 Task: In the Company casio.com, Add note: 'Share a customer's success story in the company's newsletter.'. Mark checkbox to create task to follow up ': In 2 weeks'. Create task, with  description: Follow up on Payment, Add due date: In 3 Business Days; Add reminder: 30 Minutes before. Set Priority Medium and add note: Review the attached proposal before the meeting and highlight the key benefits for the client.. Logged in from softage.5@softage.net
Action: Mouse moved to (82, 50)
Screenshot: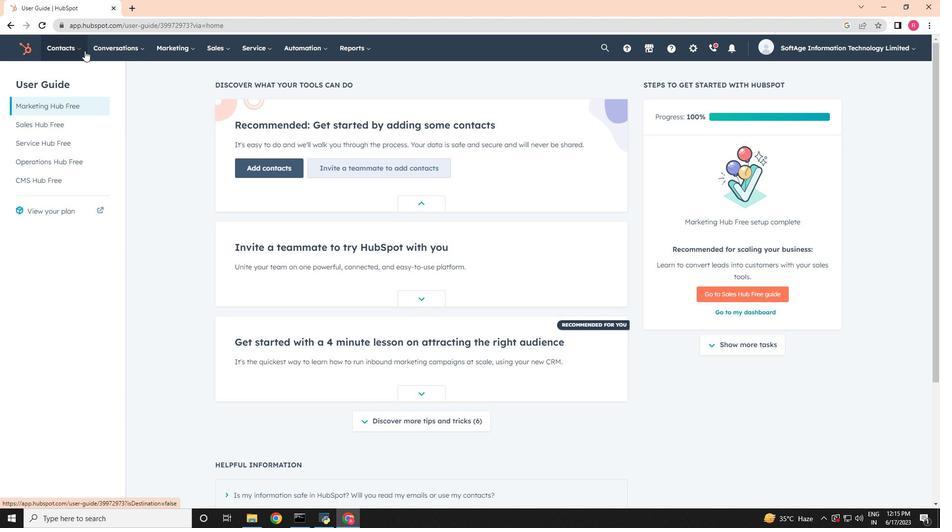 
Action: Mouse pressed left at (82, 50)
Screenshot: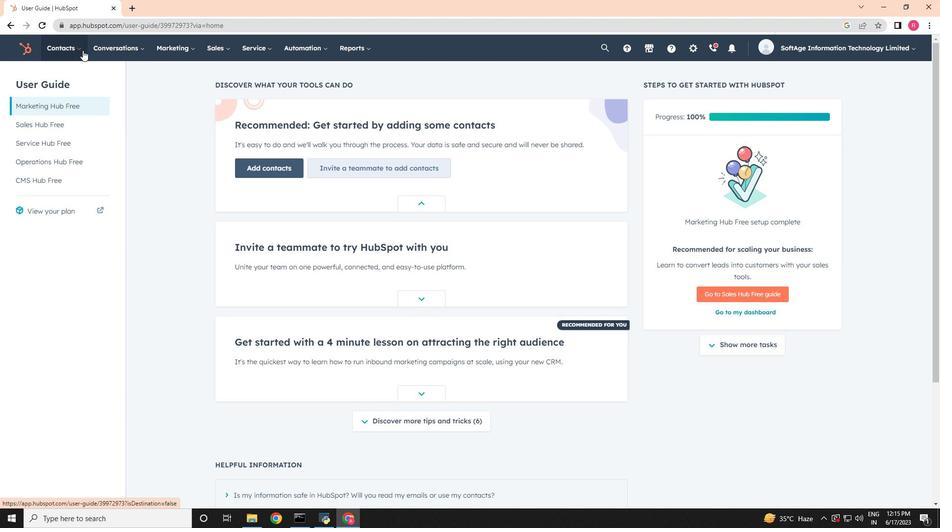 
Action: Mouse moved to (78, 95)
Screenshot: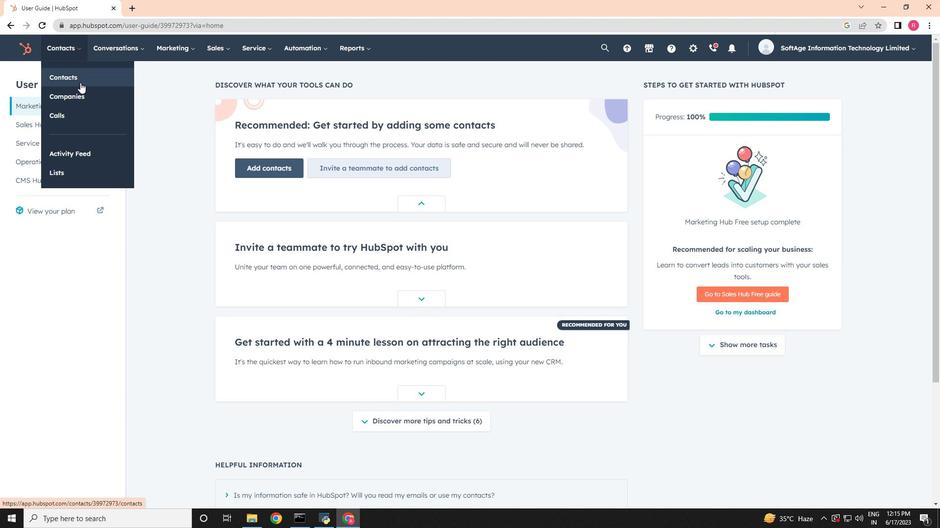 
Action: Mouse pressed left at (78, 95)
Screenshot: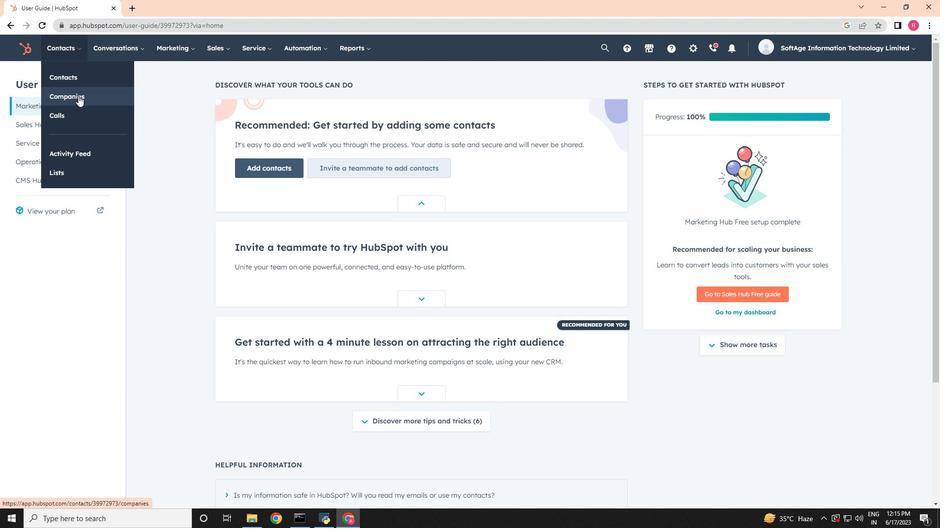 
Action: Mouse moved to (82, 161)
Screenshot: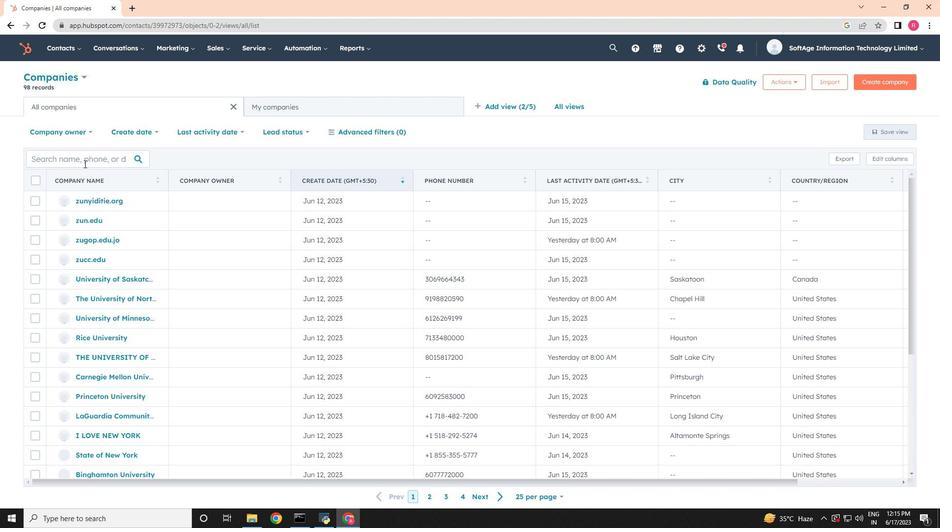 
Action: Mouse pressed left at (82, 161)
Screenshot: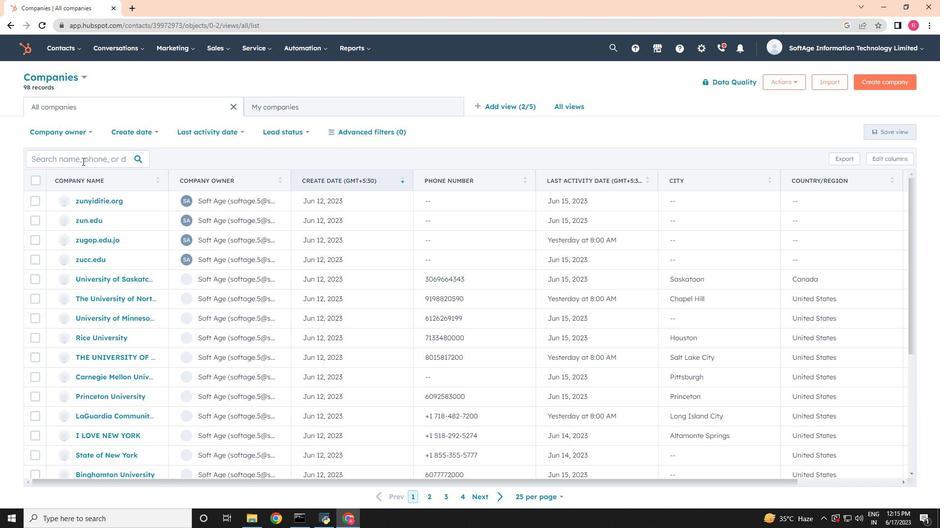 
Action: Key pressed casio.com
Screenshot: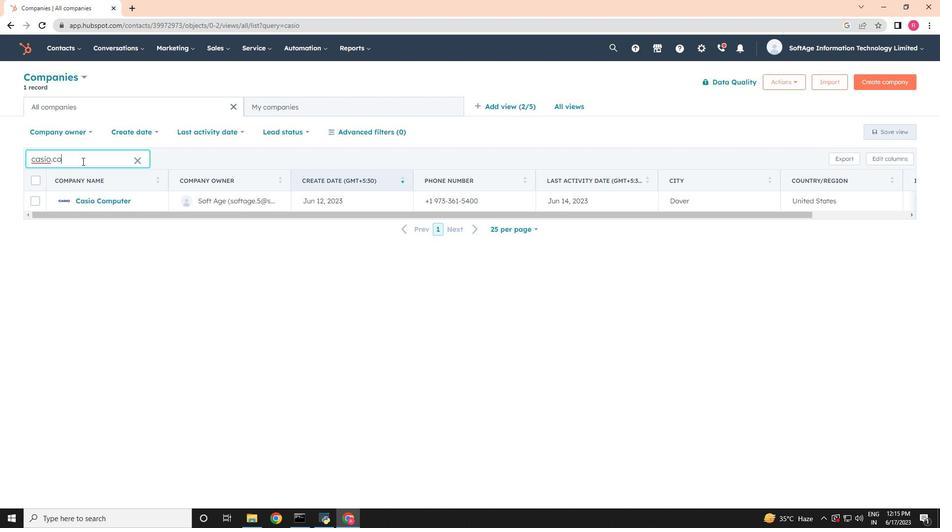 
Action: Mouse moved to (95, 201)
Screenshot: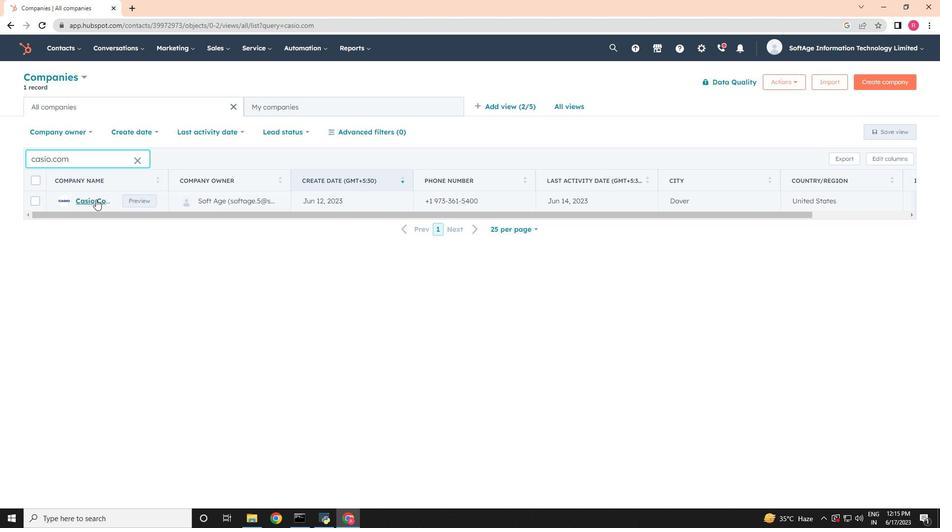 
Action: Mouse pressed left at (95, 201)
Screenshot: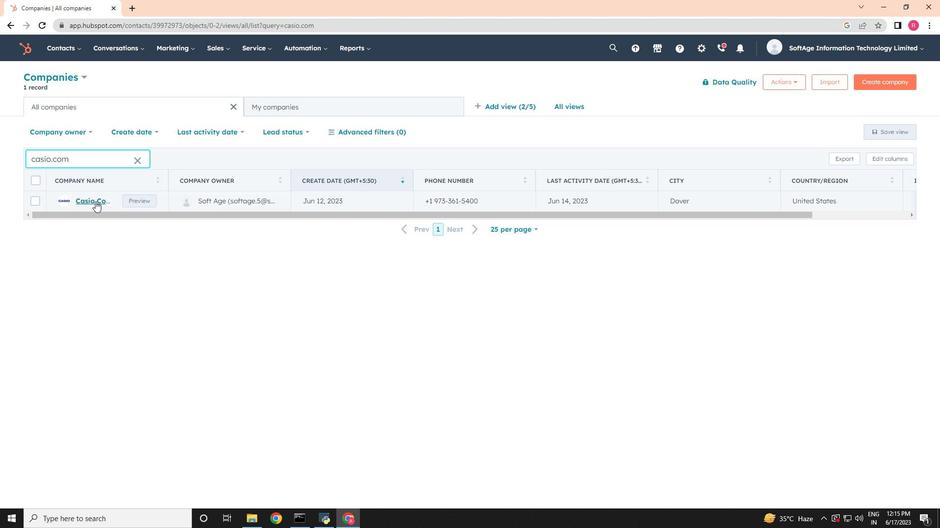 
Action: Mouse moved to (27, 167)
Screenshot: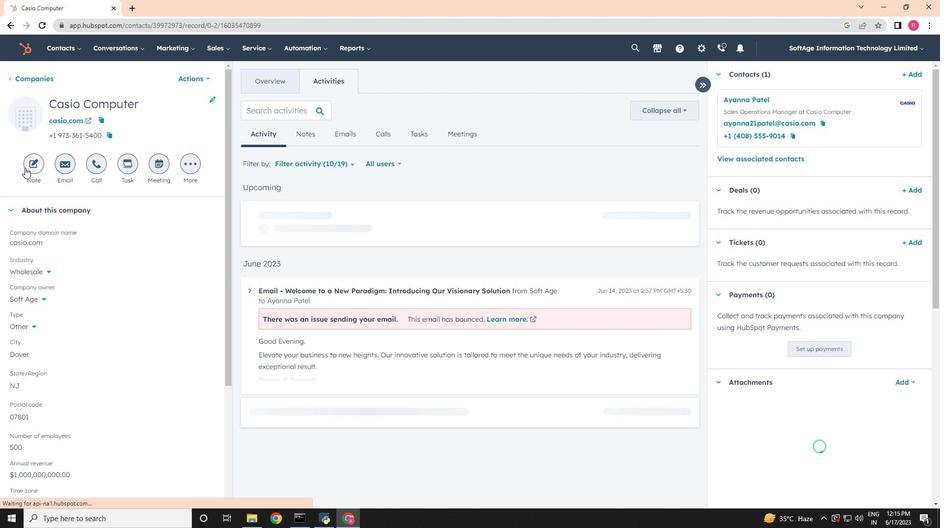 
Action: Mouse pressed left at (27, 167)
Screenshot: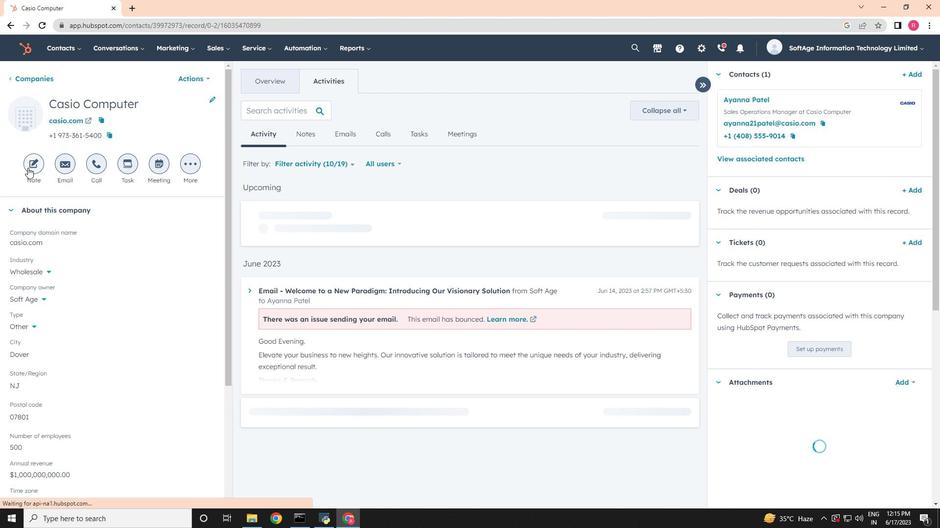 
Action: Mouse moved to (517, 434)
Screenshot: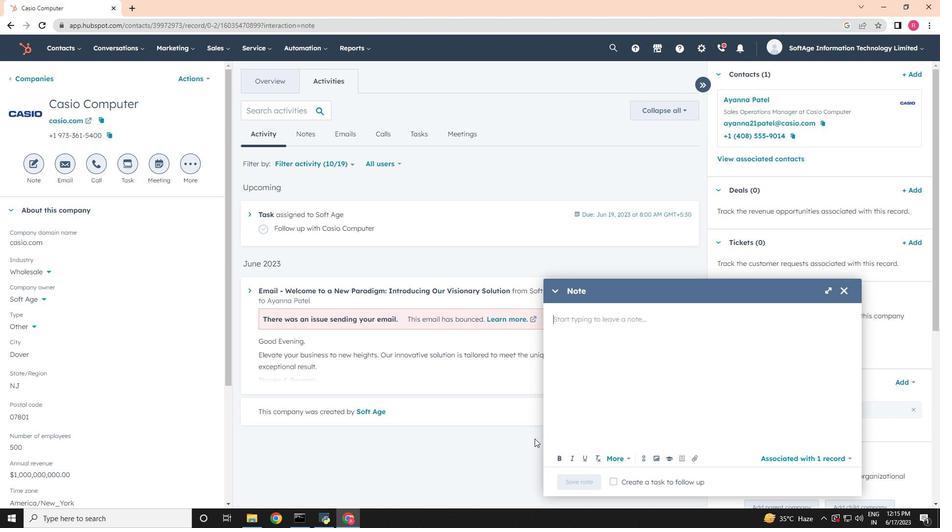 
Action: Key pressed <Key.shift>Share<Key.space>a<Key.space>customer<Key.space><Key.backspace>'s<Key.space>success<Key.space>story<Key.space>in<Key.space>the<Key.space>company<Key.space><Key.backspace>'s<Key.space>newsletter.
Screenshot: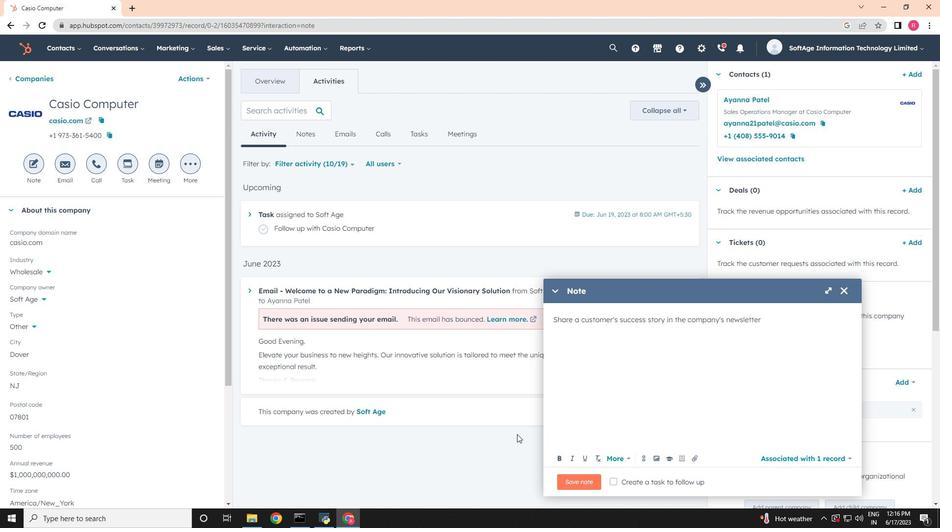
Action: Mouse moved to (618, 481)
Screenshot: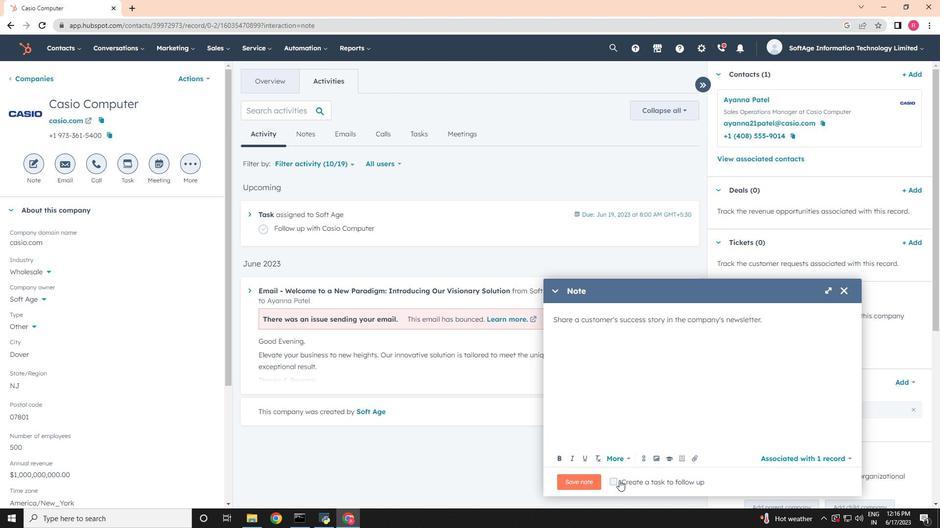 
Action: Mouse pressed left at (618, 481)
Screenshot: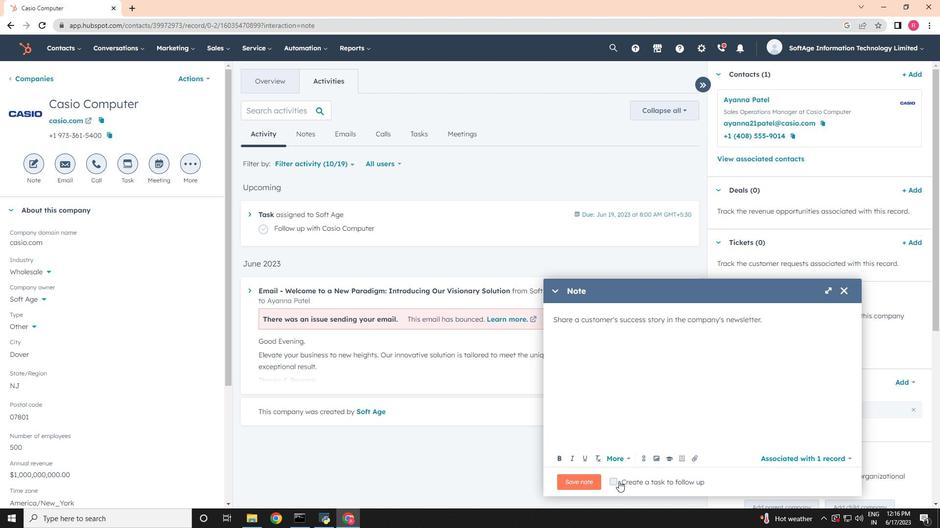 
Action: Mouse moved to (738, 483)
Screenshot: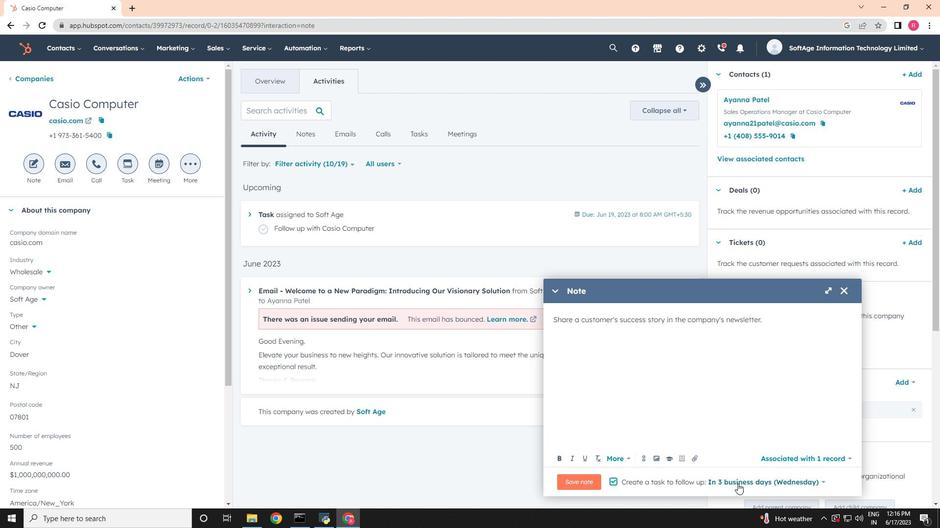 
Action: Mouse pressed left at (738, 483)
Screenshot: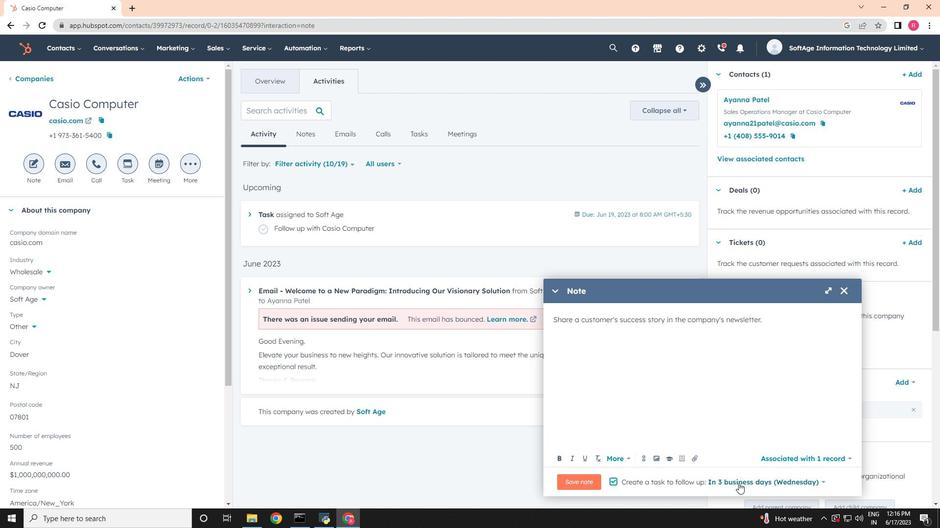 
Action: Mouse moved to (748, 426)
Screenshot: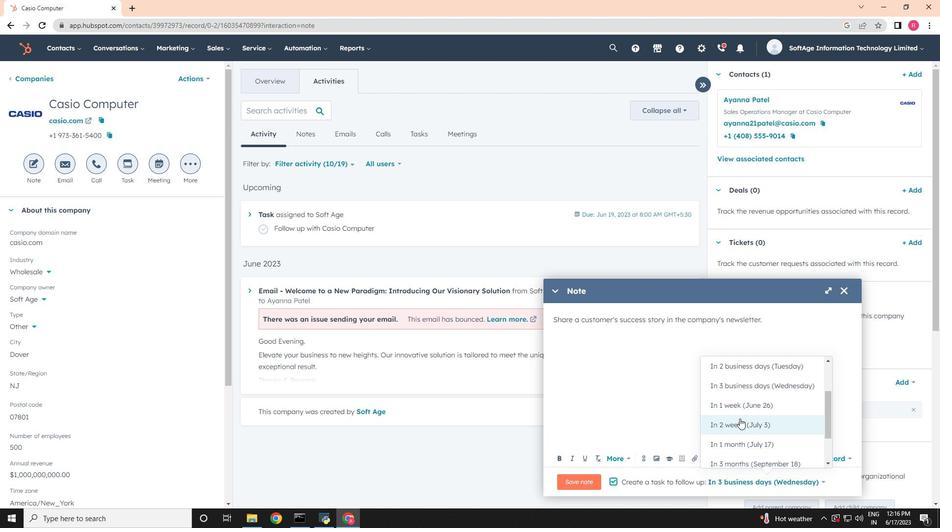 
Action: Mouse pressed left at (748, 426)
Screenshot: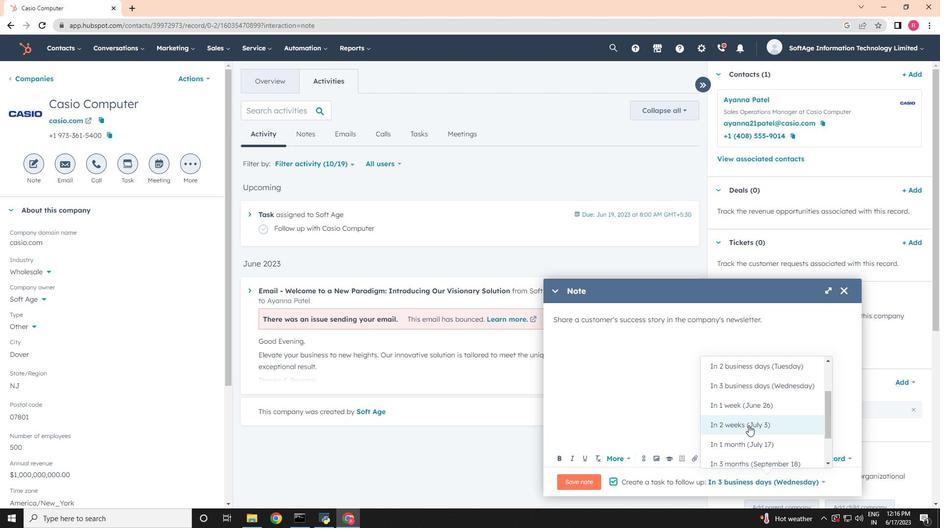 
Action: Mouse moved to (589, 479)
Screenshot: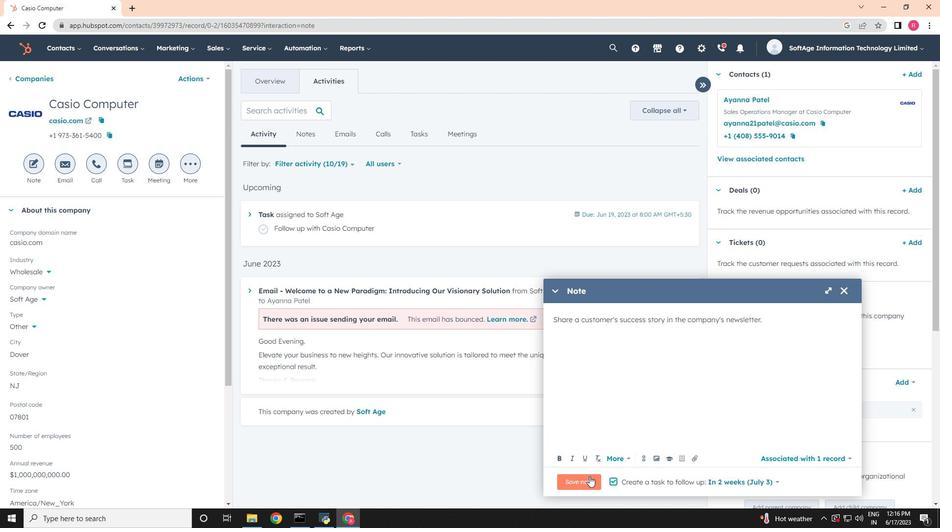 
Action: Mouse pressed left at (589, 479)
Screenshot: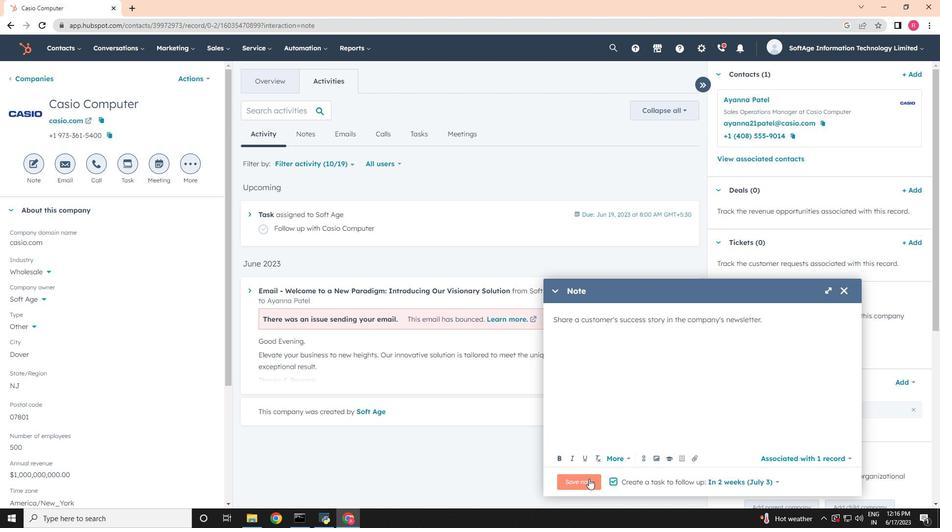 
Action: Mouse moved to (132, 161)
Screenshot: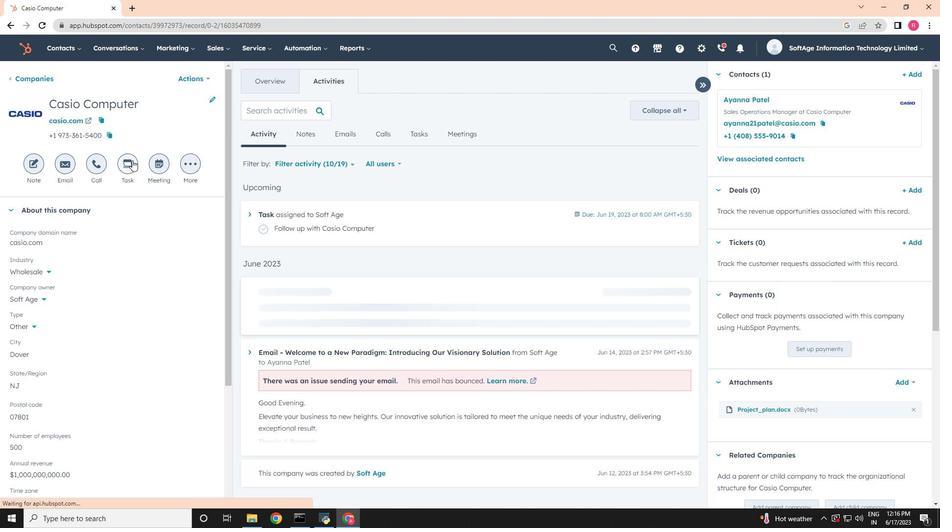 
Action: Mouse pressed left at (132, 161)
Screenshot: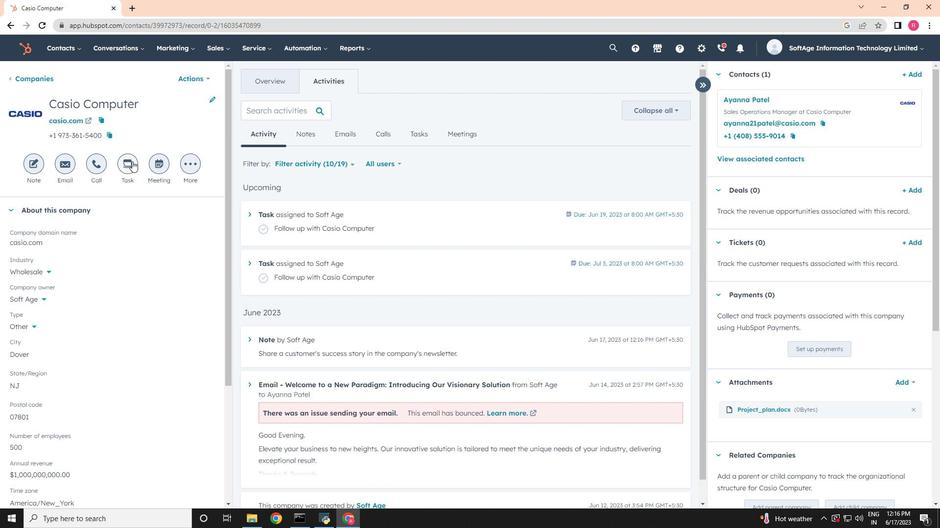 
Action: Mouse moved to (632, 295)
Screenshot: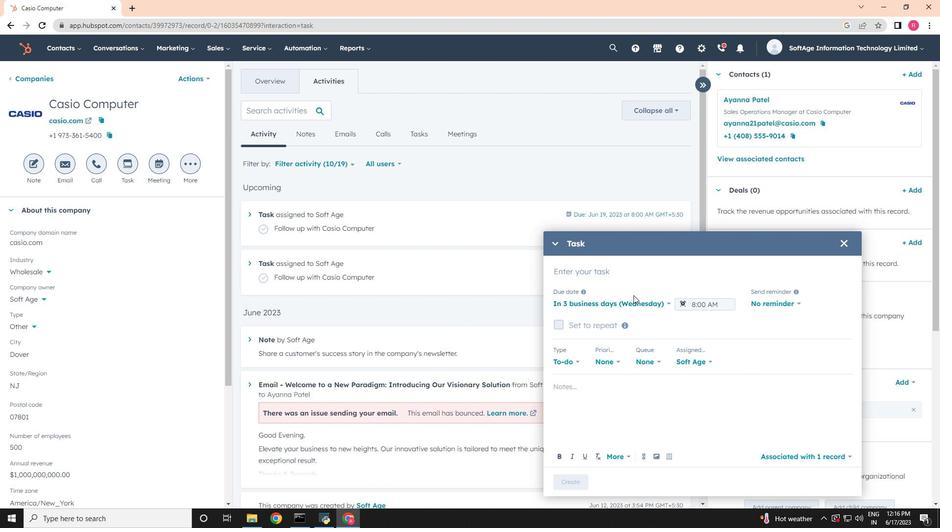 
Action: Key pressed <Key.shift>Follow<Key.space>up<Key.space>on<Key.space><Key.shift>Payment<Key.space>
Screenshot: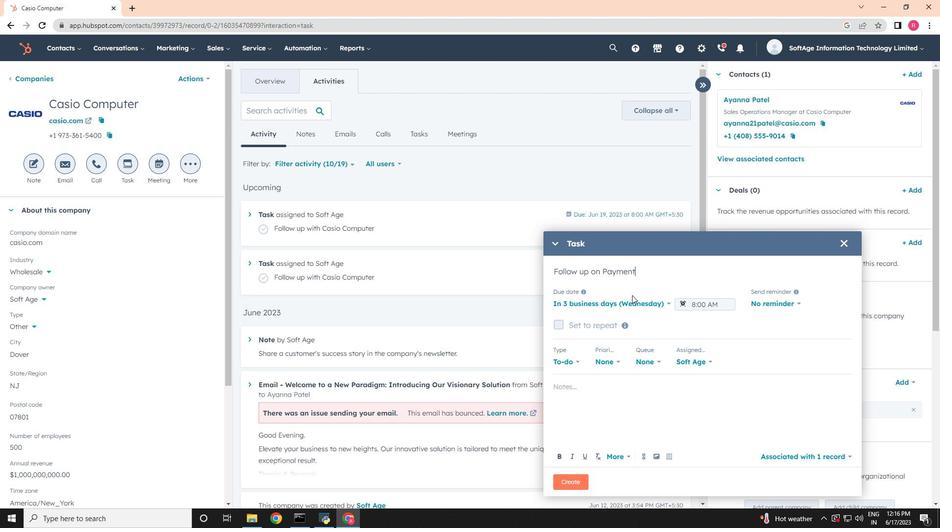 
Action: Mouse moved to (627, 306)
Screenshot: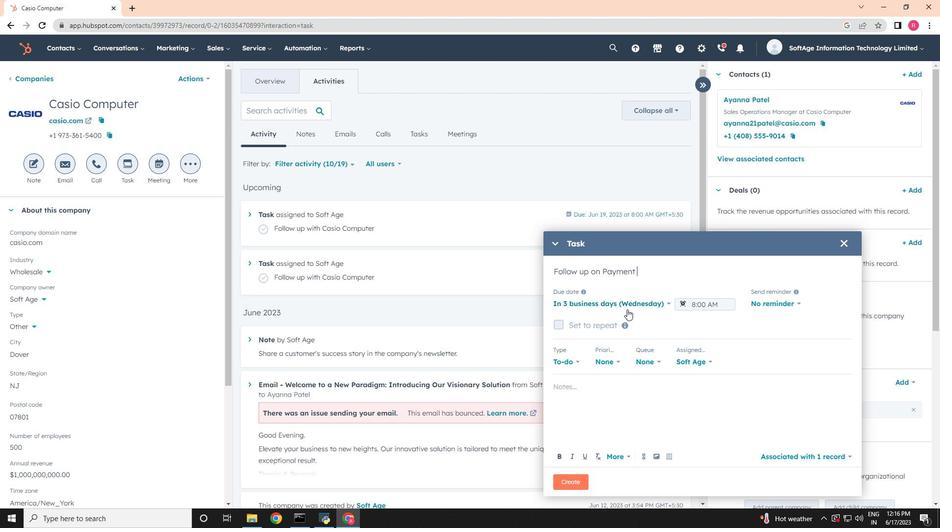 
Action: Mouse pressed left at (627, 306)
Screenshot: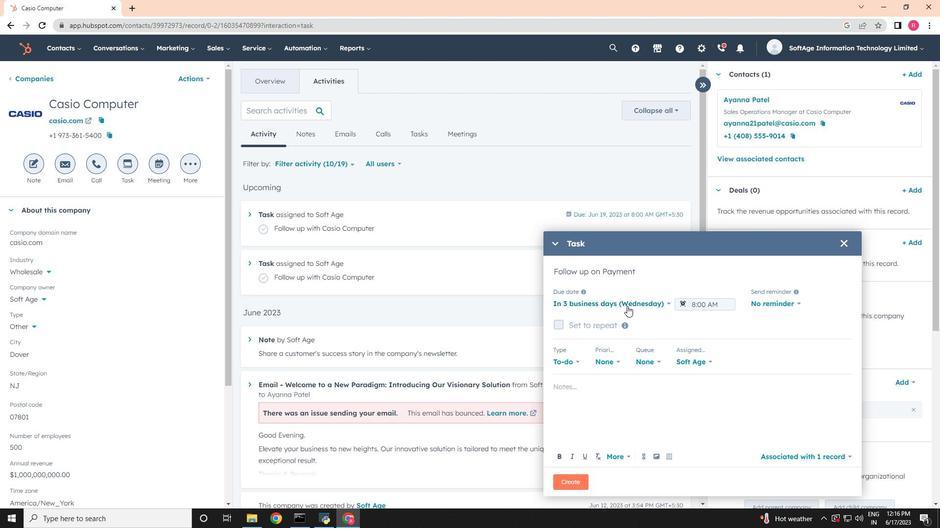 
Action: Mouse moved to (593, 345)
Screenshot: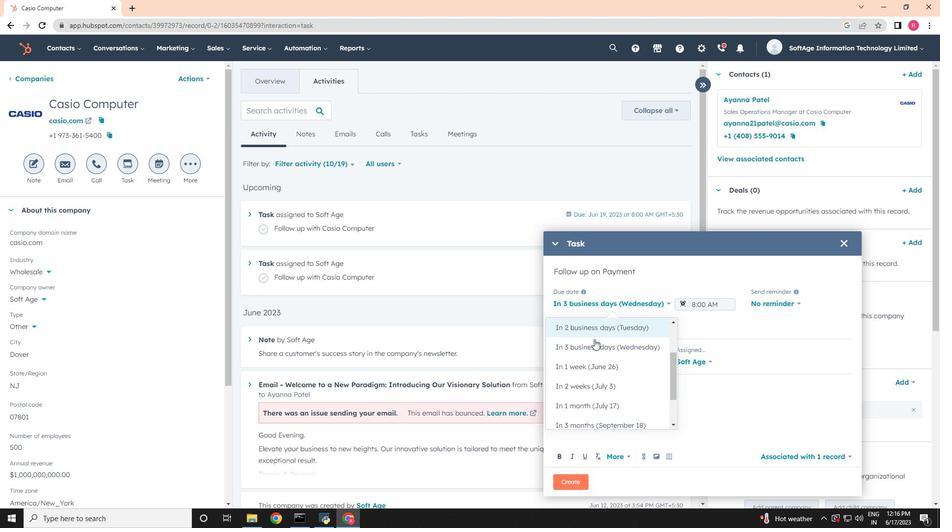 
Action: Mouse pressed left at (593, 345)
Screenshot: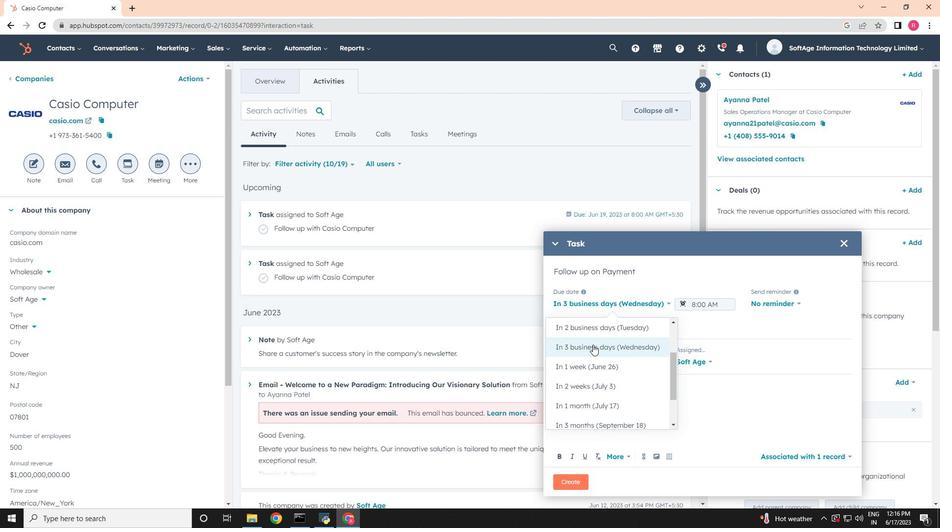 
Action: Mouse moved to (766, 306)
Screenshot: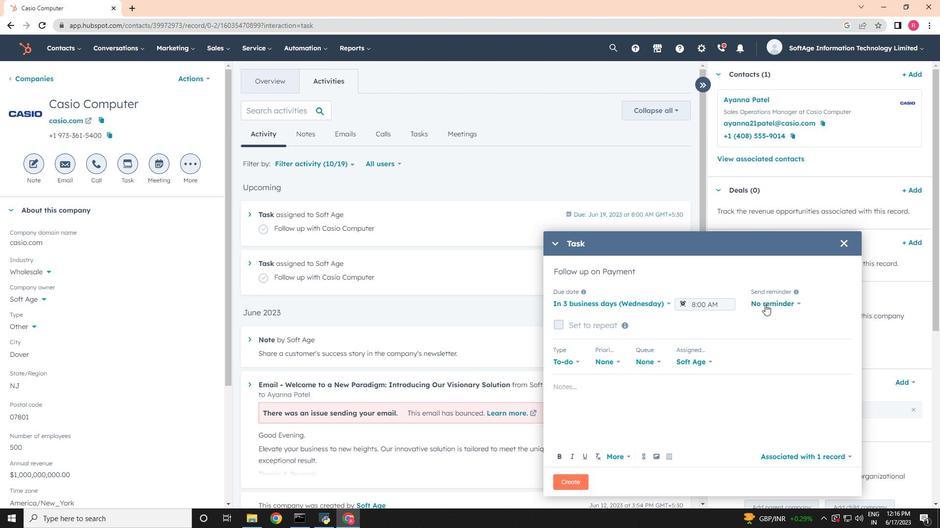 
Action: Mouse pressed left at (766, 306)
Screenshot: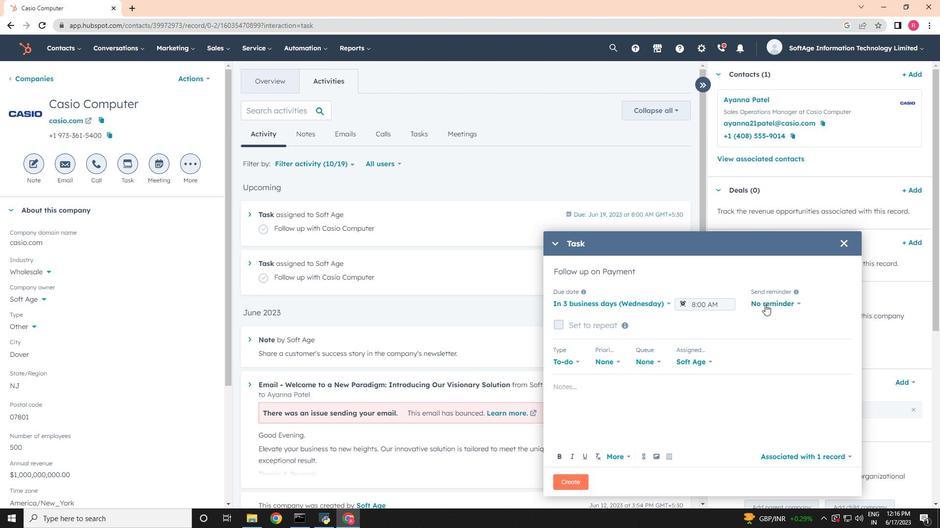 
Action: Mouse moved to (749, 365)
Screenshot: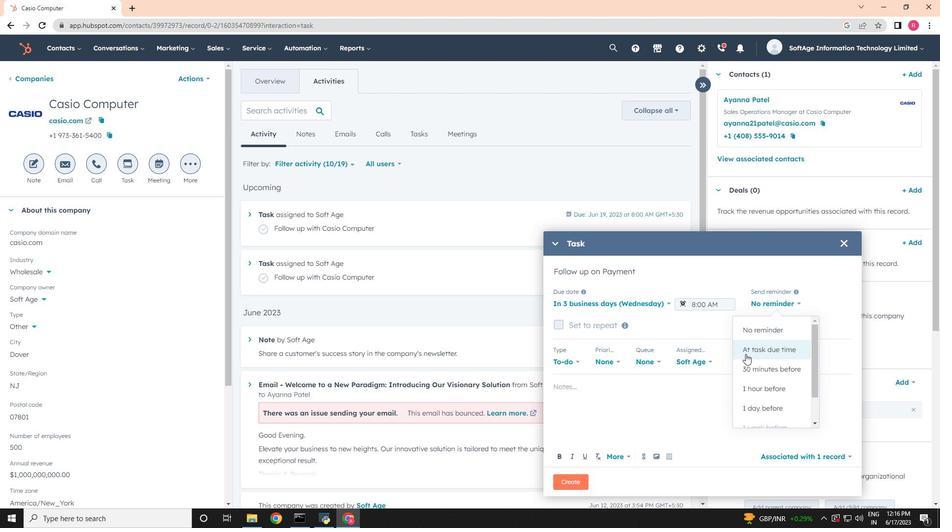 
Action: Mouse pressed left at (749, 365)
Screenshot: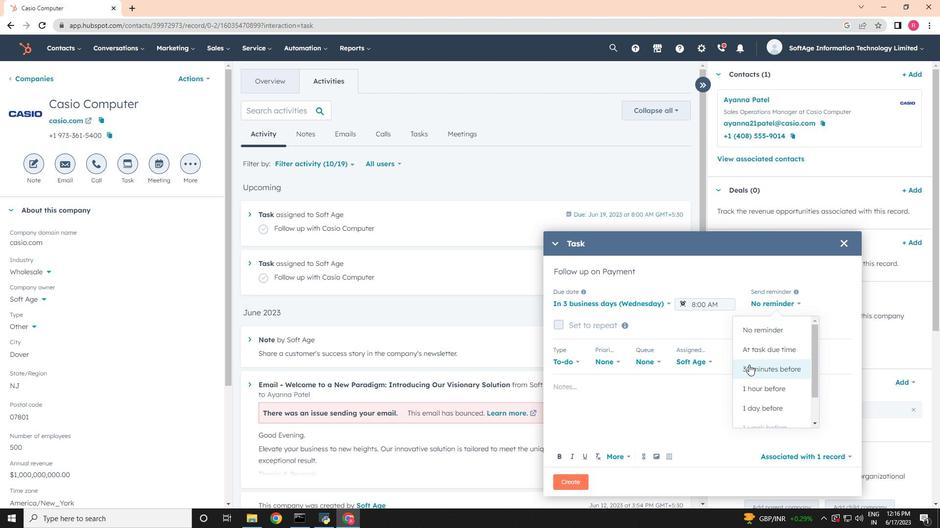 
Action: Mouse moved to (608, 362)
Screenshot: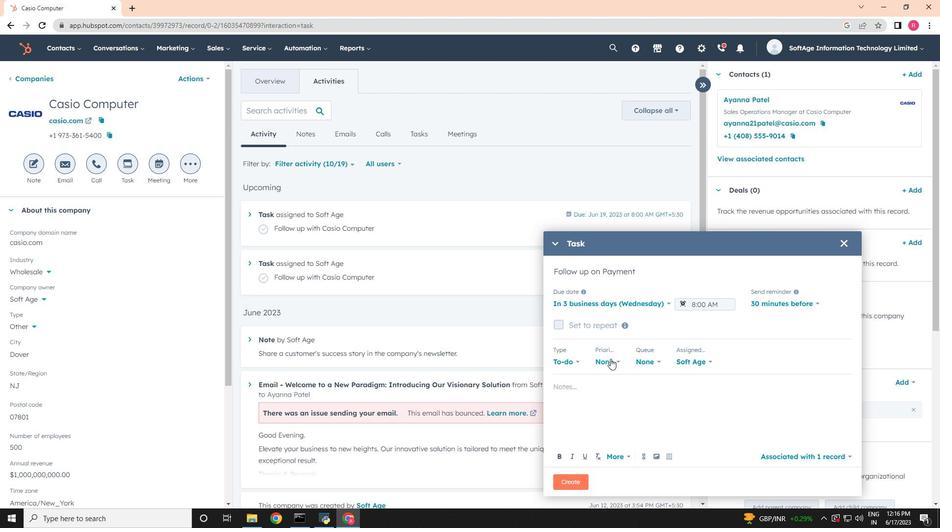 
Action: Mouse pressed left at (608, 362)
Screenshot: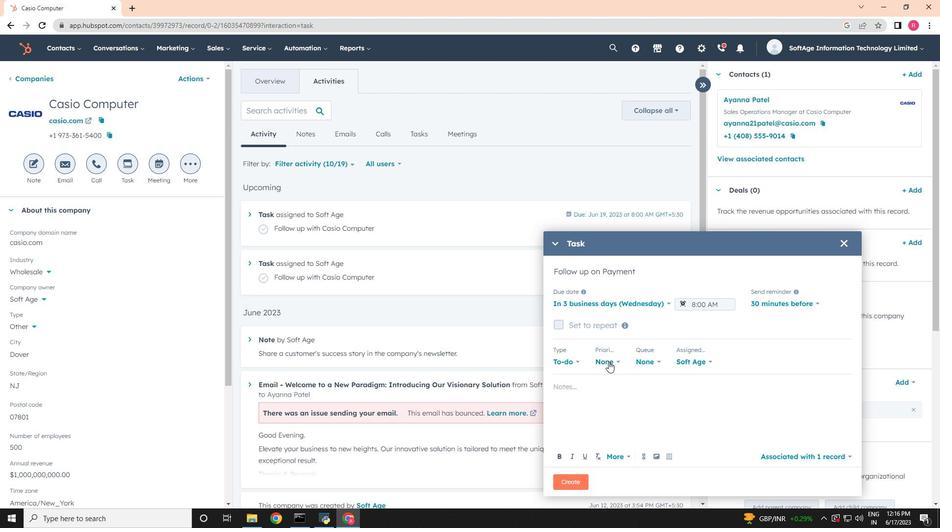 
Action: Mouse moved to (612, 418)
Screenshot: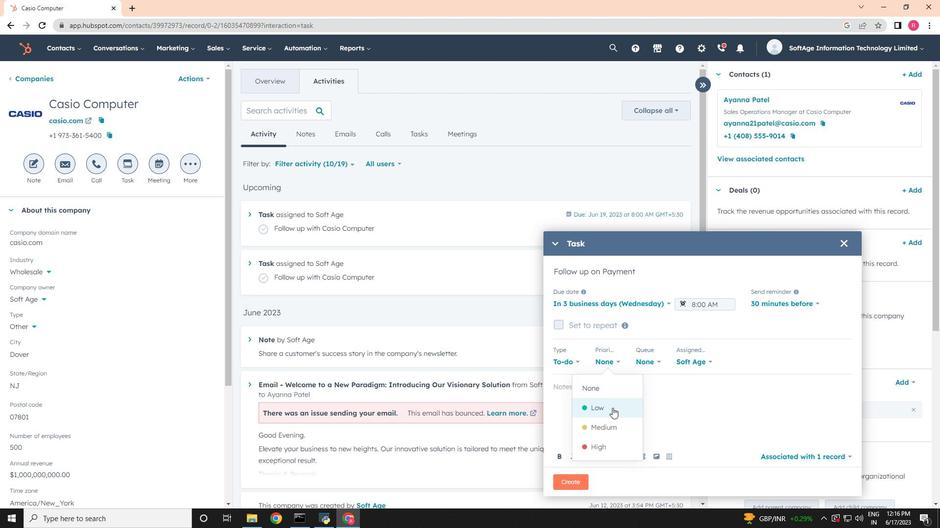 
Action: Mouse pressed left at (612, 418)
Screenshot: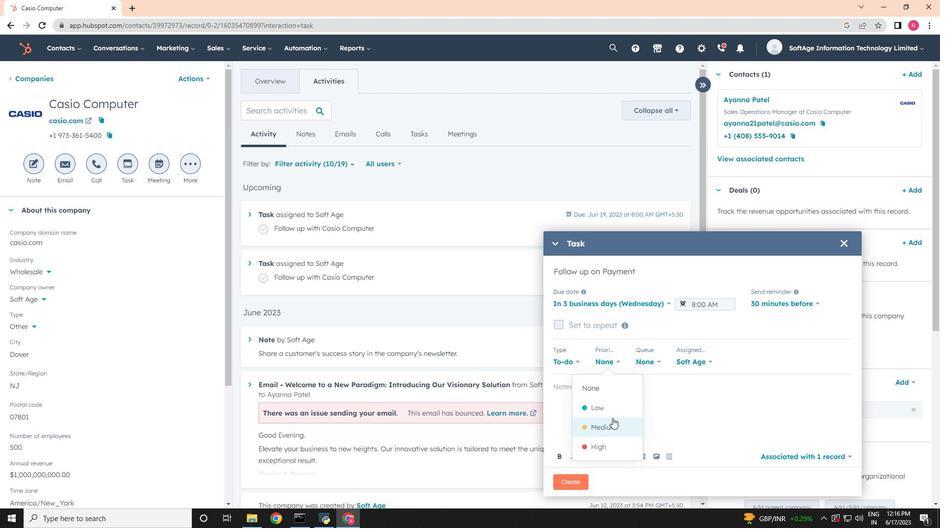 
Action: Mouse moved to (580, 400)
Screenshot: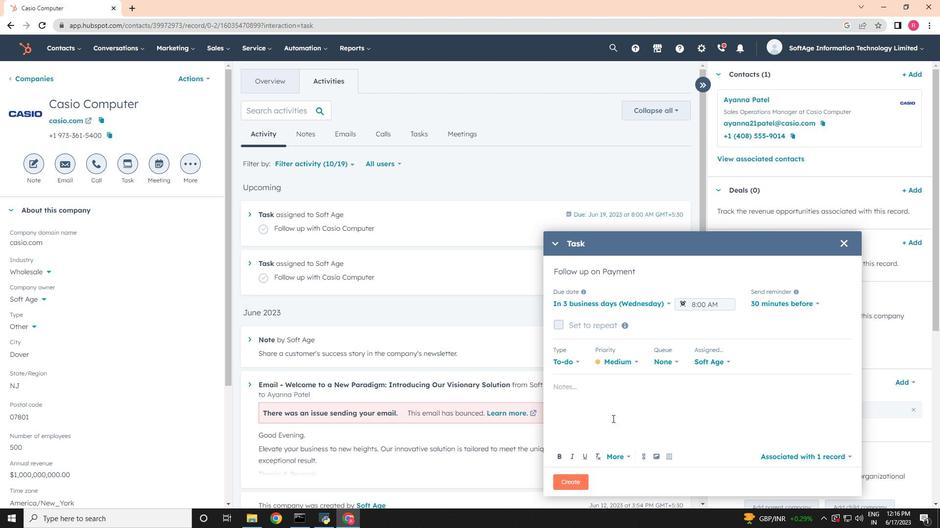 
Action: Mouse pressed left at (580, 400)
Screenshot: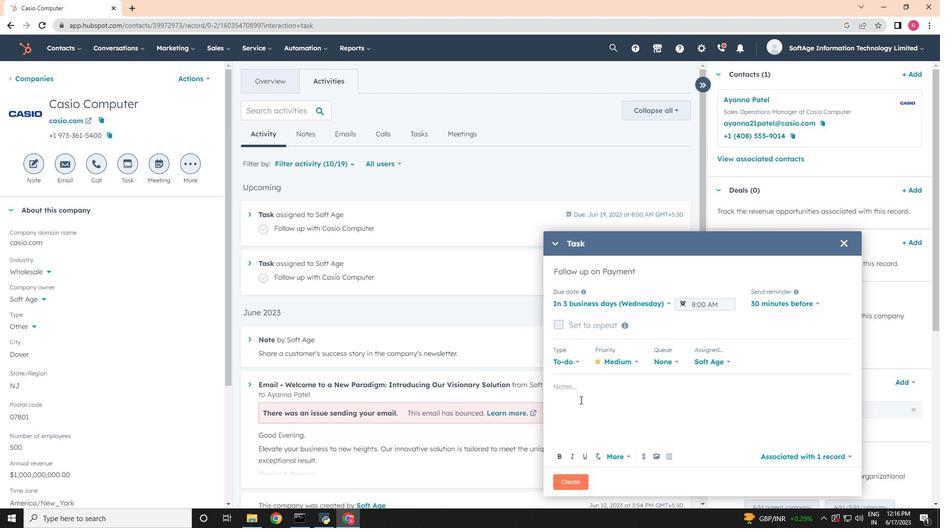 
Action: Key pressed <Key.shift>Review<Key.space>the<Key.space>key<Key.space>benefits<Key.space>for<Key.space>the<Key.backspace><Key.backspace><Key.backspace><Key.backspace><Key.backspace><Key.backspace><Key.backspace><Key.backspace><Key.backspace><Key.backspace><Key.backspace><Key.backspace><Key.backspace><Key.backspace><Key.backspace><Key.backspace><Key.backspace><Key.backspace><Key.backspace><Key.backspace><Key.backspace><Key.backspace><Key.backspace><Key.backspace>the<Key.space>attached<Key.space>proposal<Key.space>before<Key.space>the<Key.space>meeting<Key.space>and<Key.space>highlight<Key.space>the<Key.space>key<Key.space>benefits<Key.space>for<Key.space>the<Key.space>client.
Screenshot: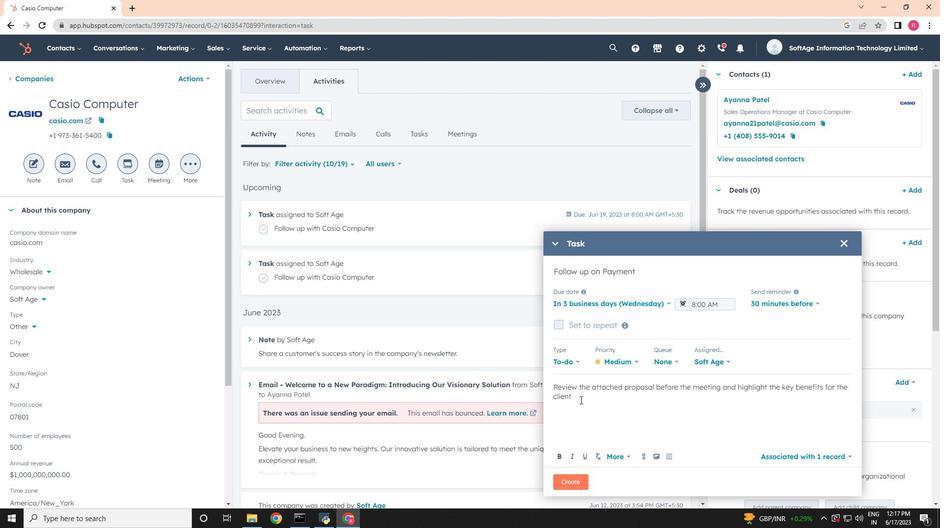 
Action: Mouse moved to (580, 485)
Screenshot: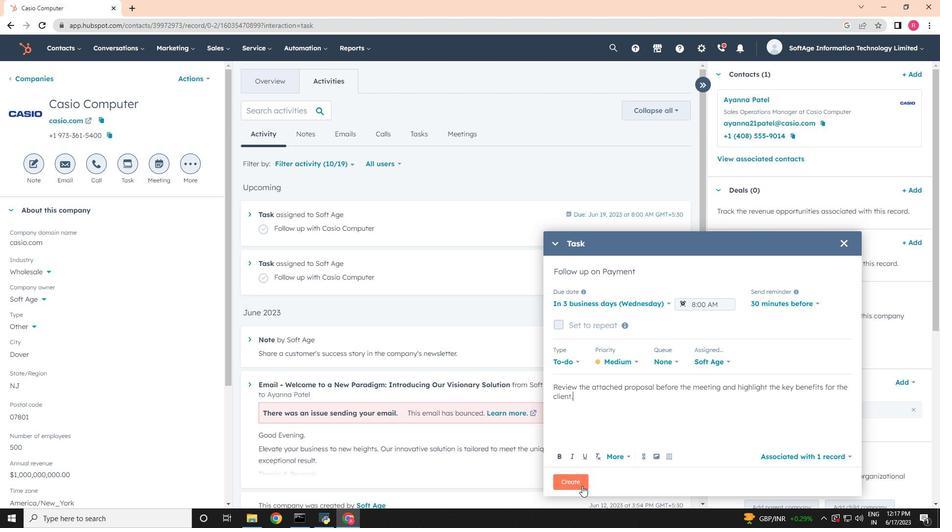 
Action: Mouse pressed left at (580, 485)
Screenshot: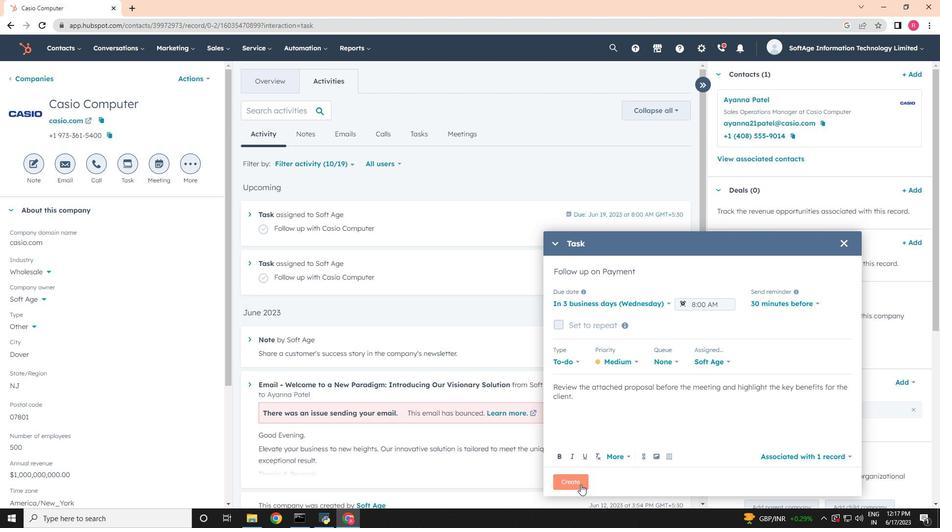 
